 Task: Create a rule from the Recommended list, Task Added to this Project -> add SubTasks in the project AgileBazaar with SubTasks Gather and Analyse Requirements , Design and Implement Solution , System Test and UAT , Release to Production / Go Live
Action: Mouse moved to (1018, 133)
Screenshot: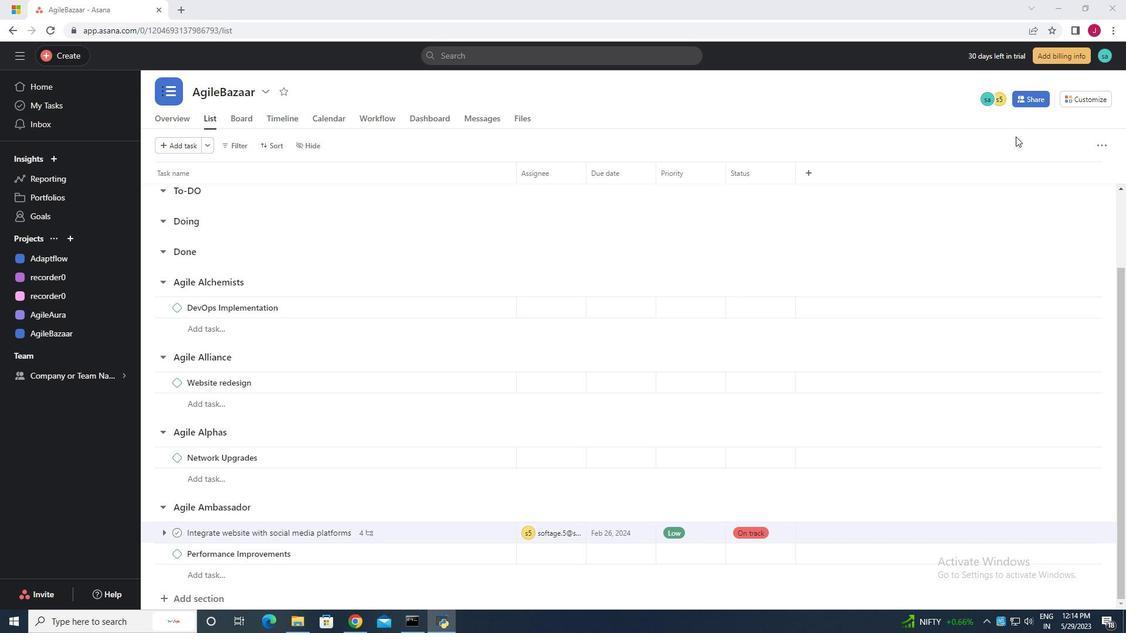 
Action: Mouse scrolled (1018, 134) with delta (0, 0)
Screenshot: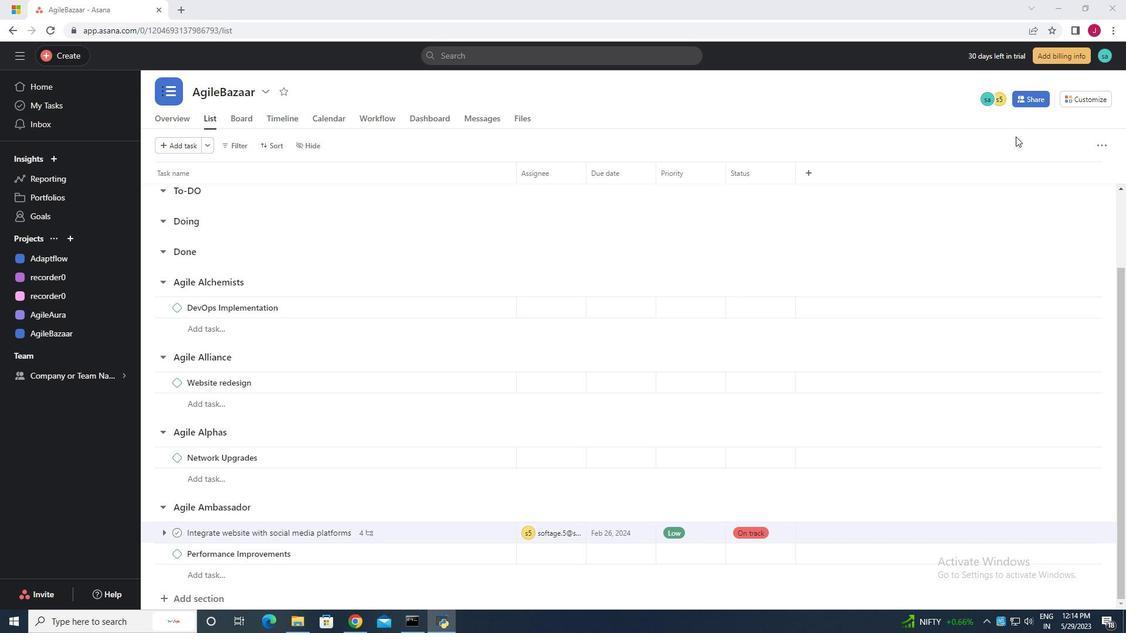 
Action: Mouse moved to (1083, 102)
Screenshot: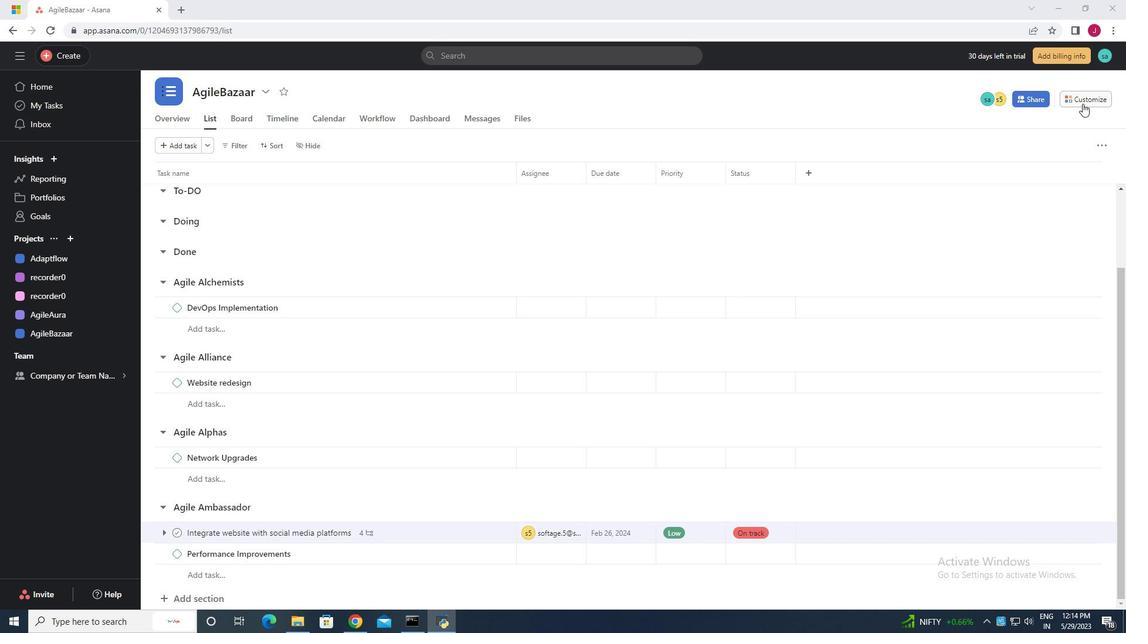 
Action: Mouse pressed left at (1083, 102)
Screenshot: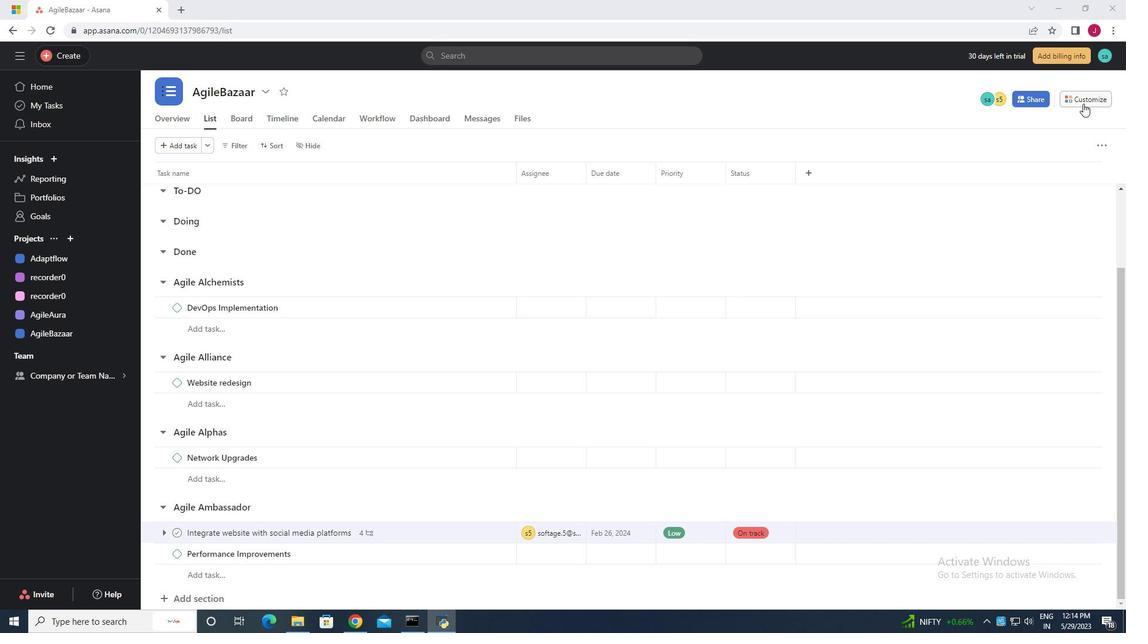 
Action: Mouse moved to (883, 257)
Screenshot: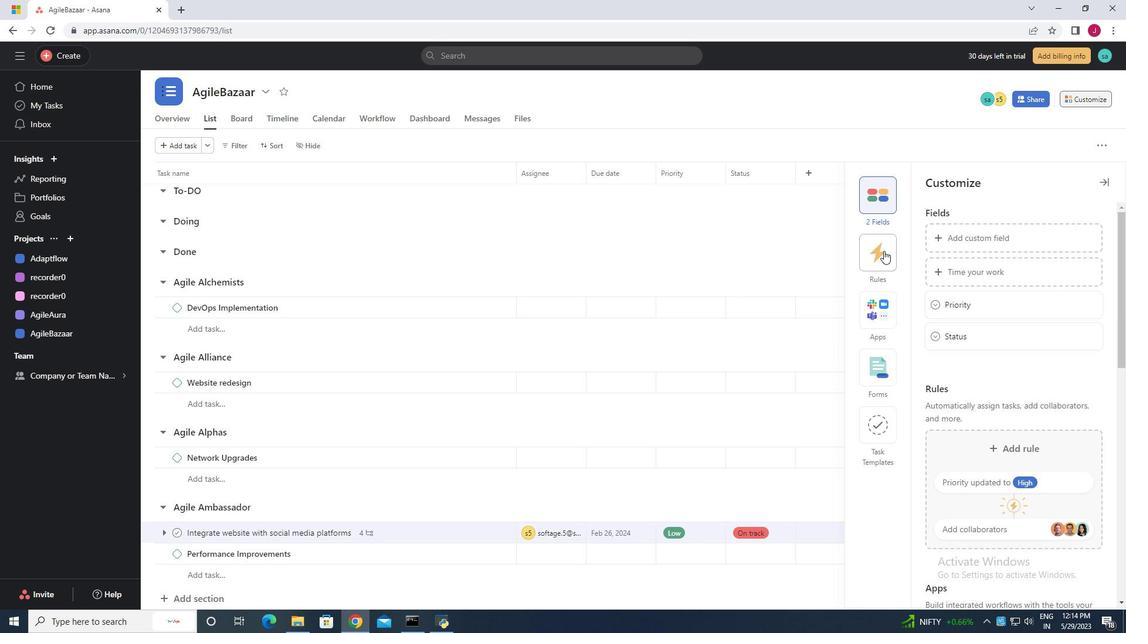 
Action: Mouse pressed left at (883, 257)
Screenshot: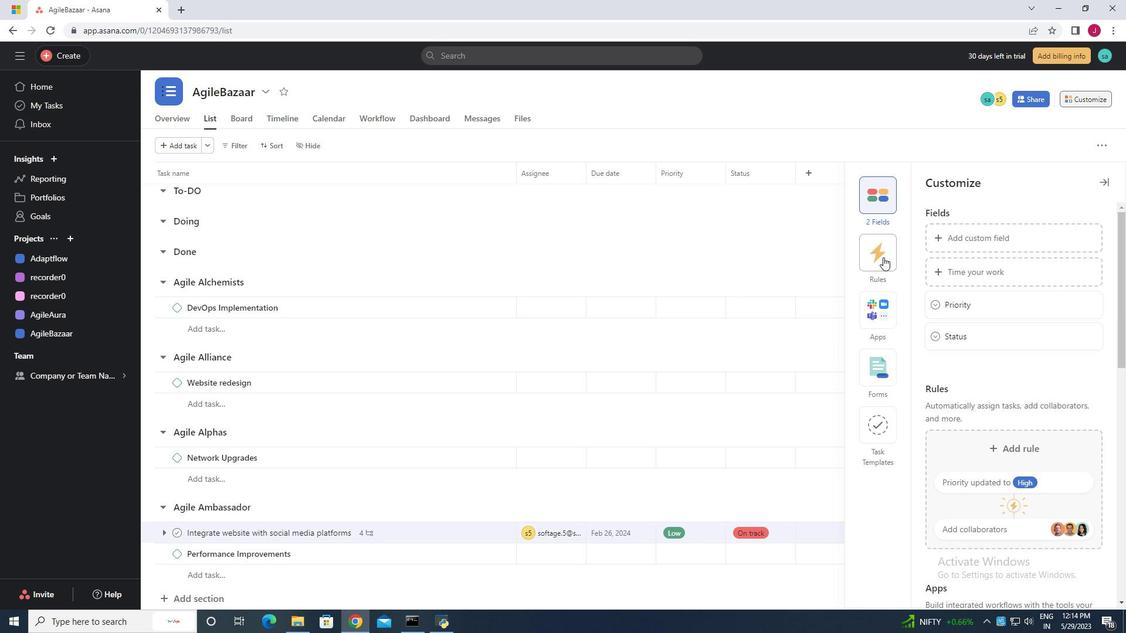 
Action: Mouse moved to (994, 271)
Screenshot: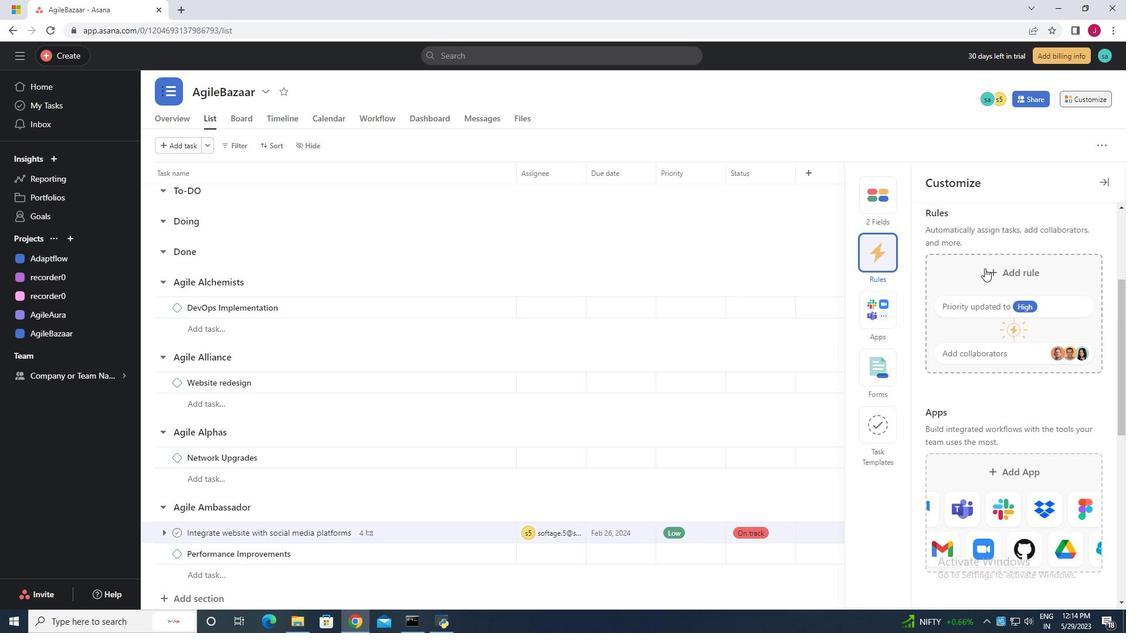 
Action: Mouse pressed left at (994, 271)
Screenshot: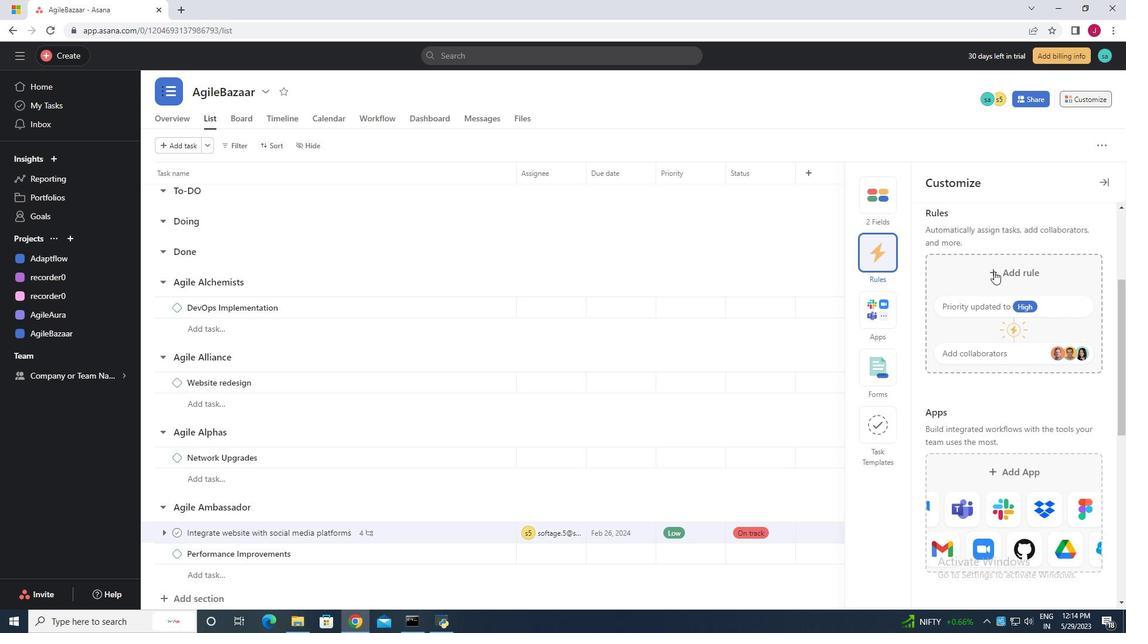 
Action: Mouse moved to (486, 191)
Screenshot: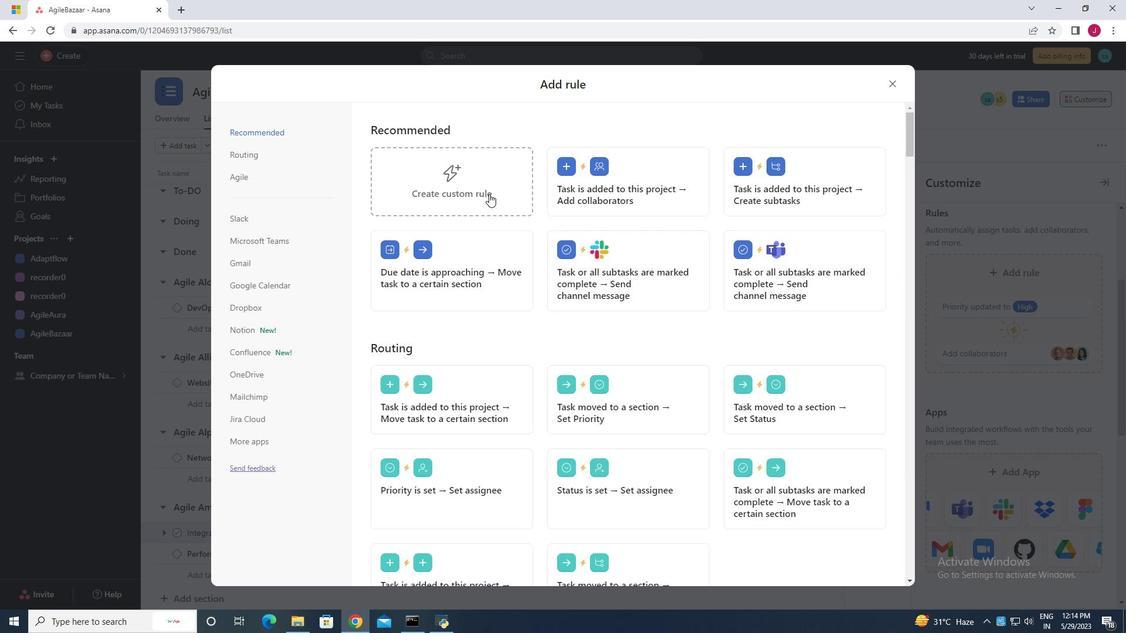 
Action: Mouse pressed left at (486, 191)
Screenshot: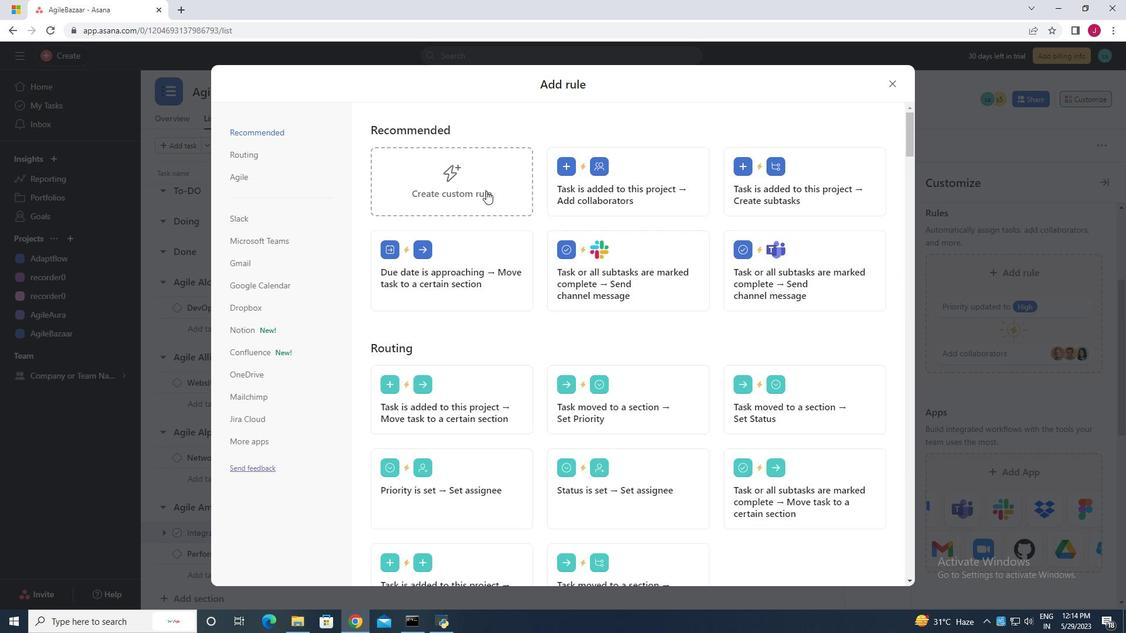 
Action: Mouse moved to (573, 311)
Screenshot: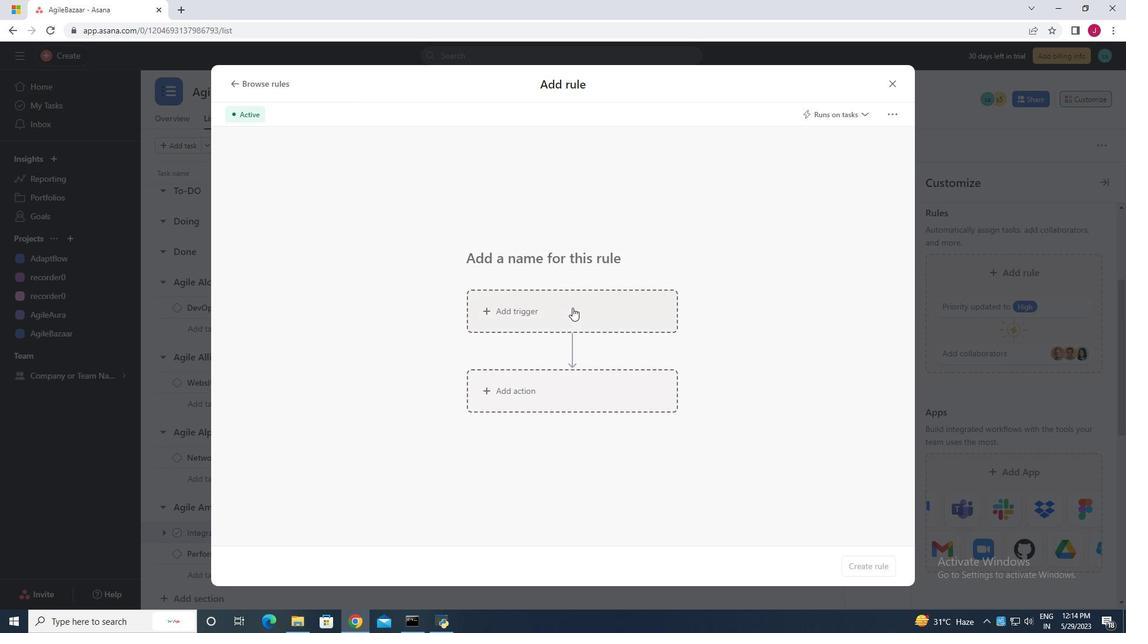 
Action: Mouse pressed left at (573, 311)
Screenshot: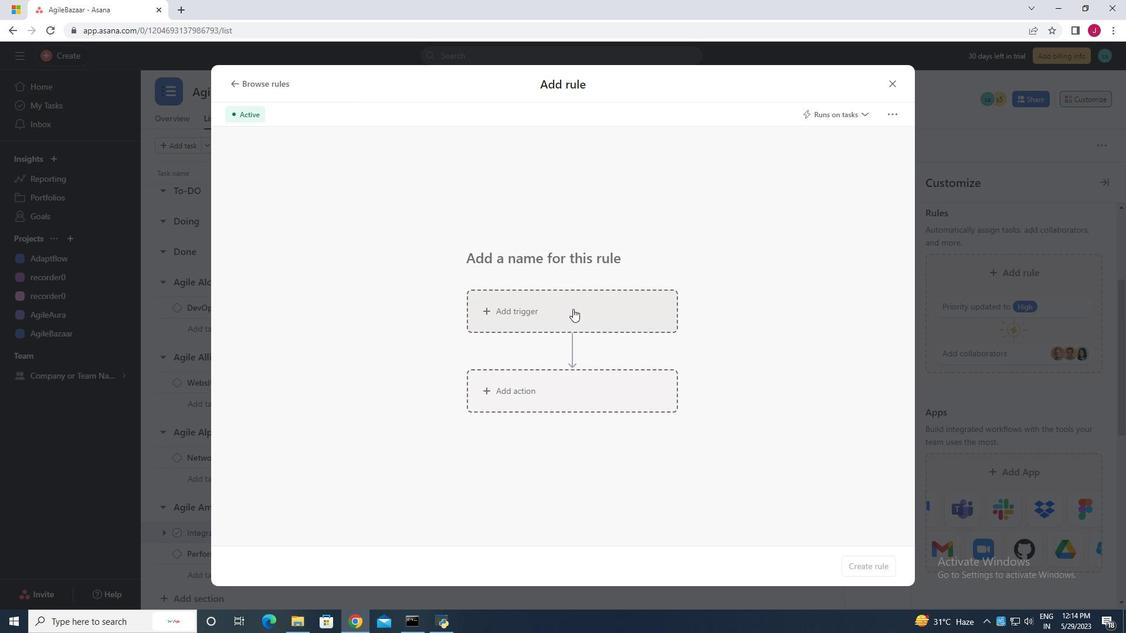 
Action: Mouse moved to (478, 395)
Screenshot: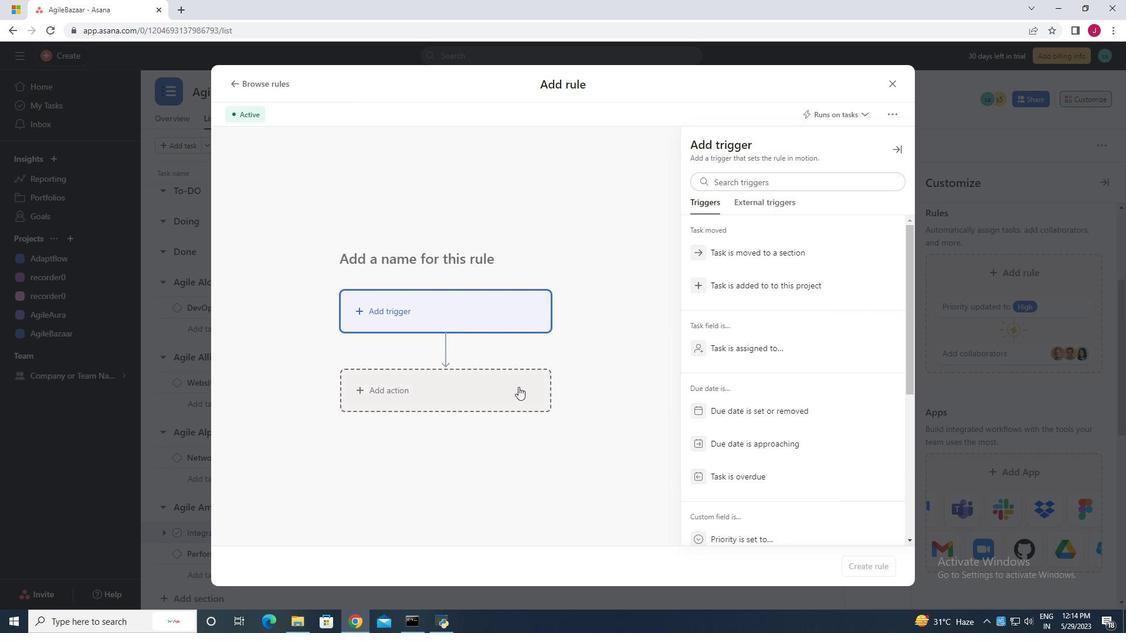 
Action: Mouse pressed left at (478, 395)
Screenshot: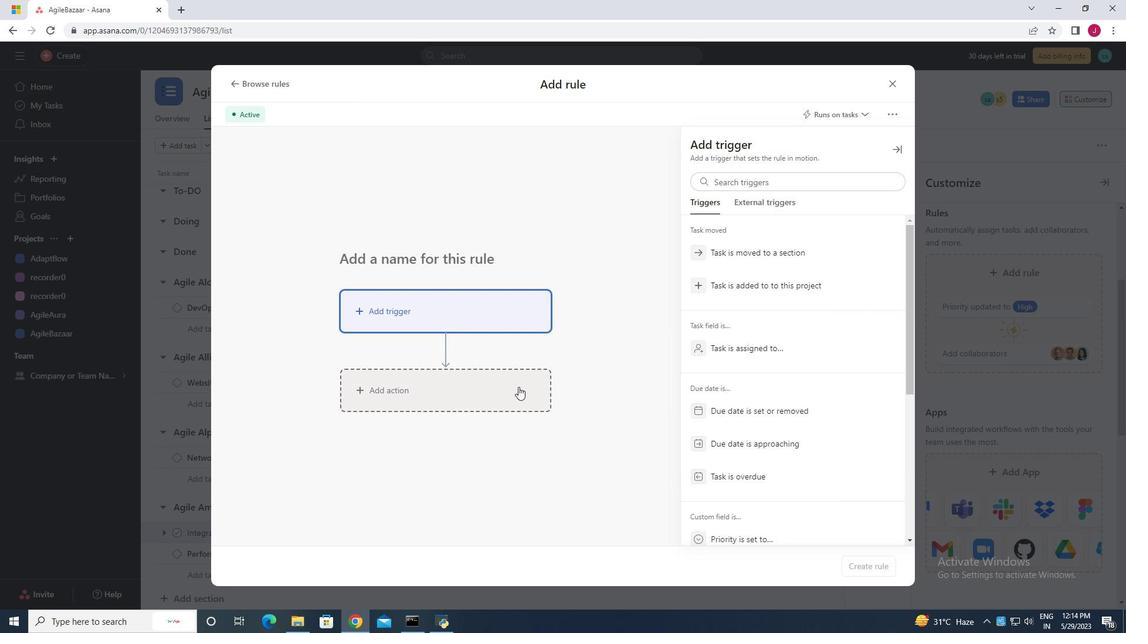 
Action: Mouse moved to (748, 323)
Screenshot: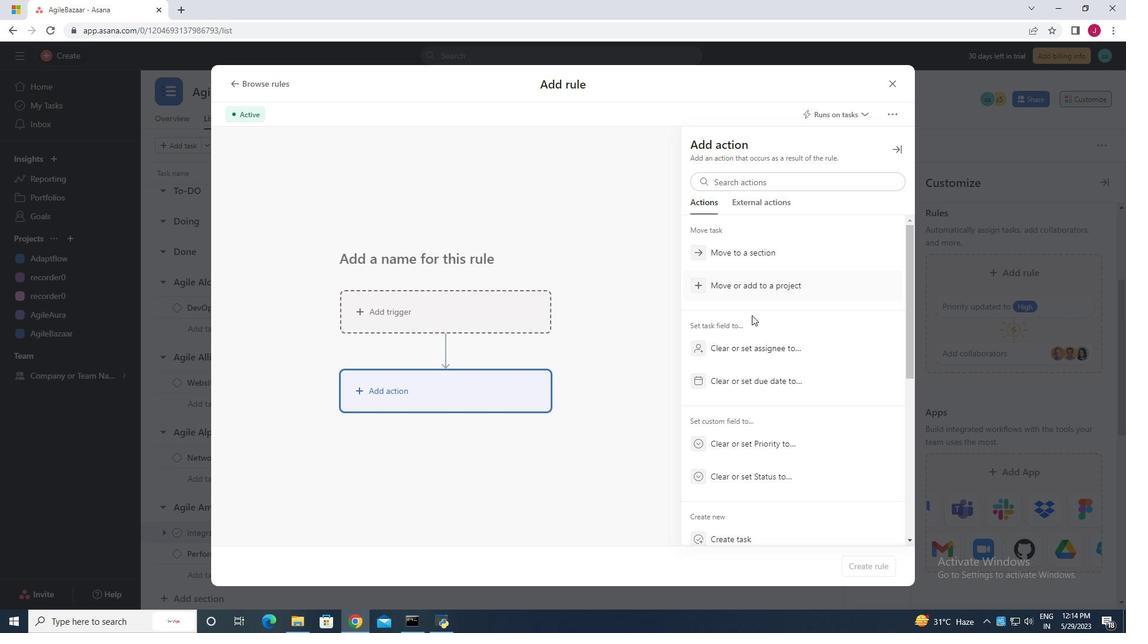 
Action: Mouse scrolled (748, 323) with delta (0, 0)
Screenshot: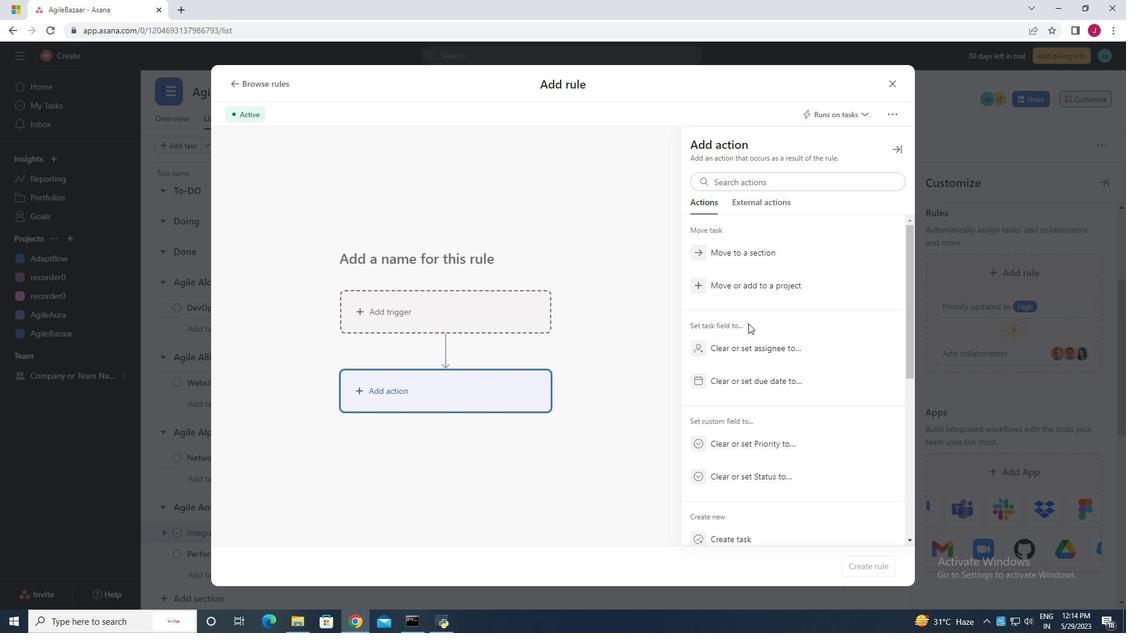 
Action: Mouse moved to (747, 324)
Screenshot: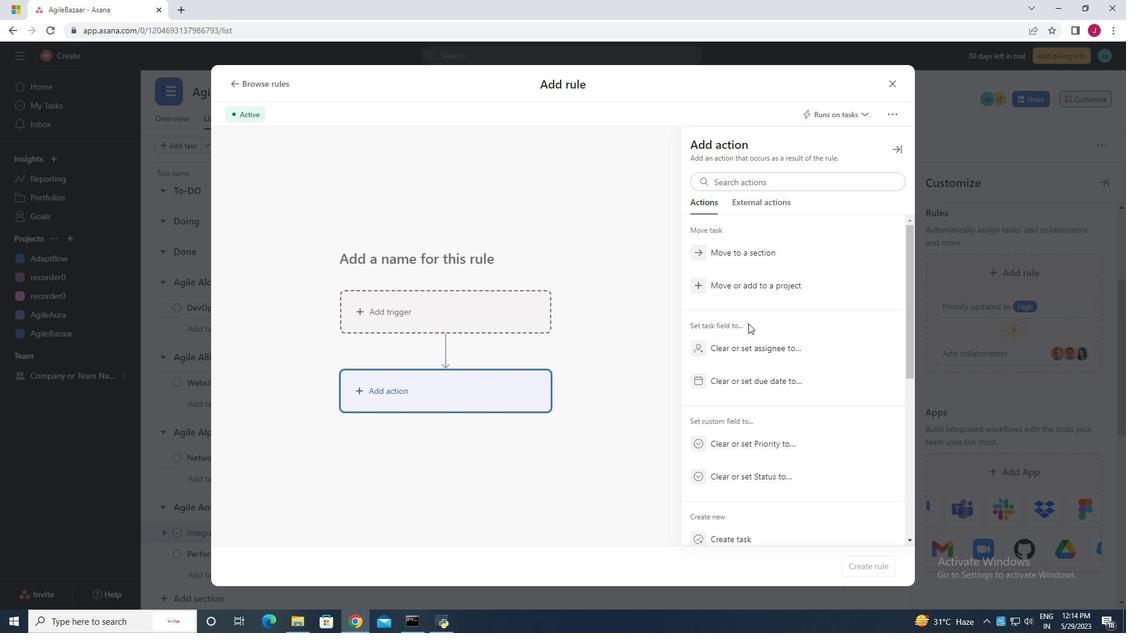 
Action: Mouse scrolled (747, 324) with delta (0, 0)
Screenshot: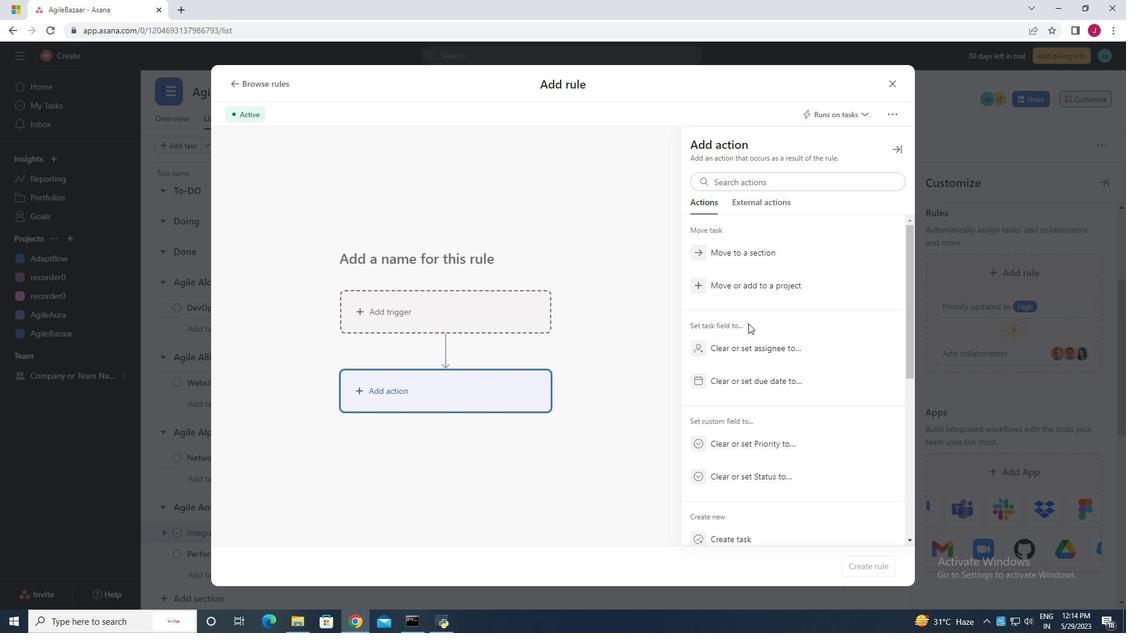 
Action: Mouse moved to (782, 456)
Screenshot: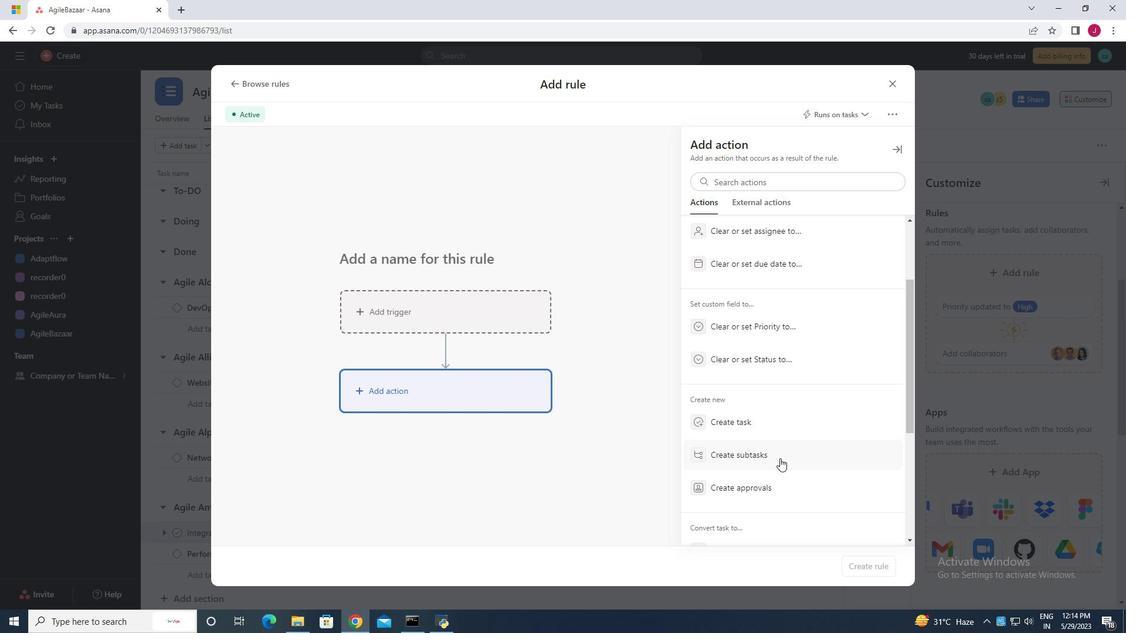 
Action: Mouse pressed left at (782, 456)
Screenshot: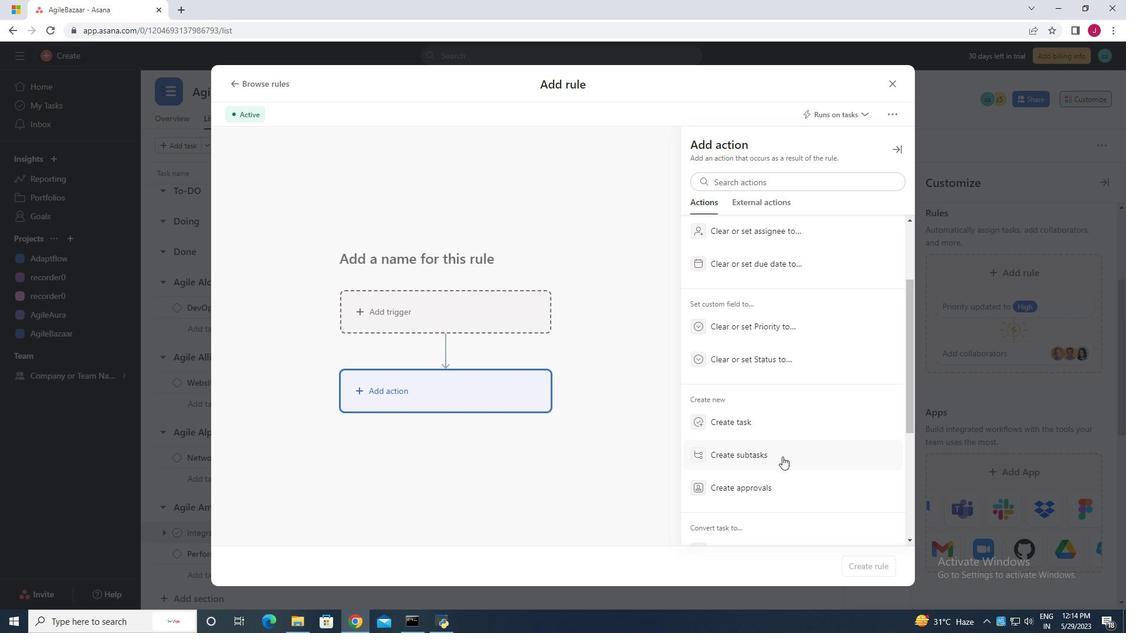 
Action: Mouse moved to (746, 185)
Screenshot: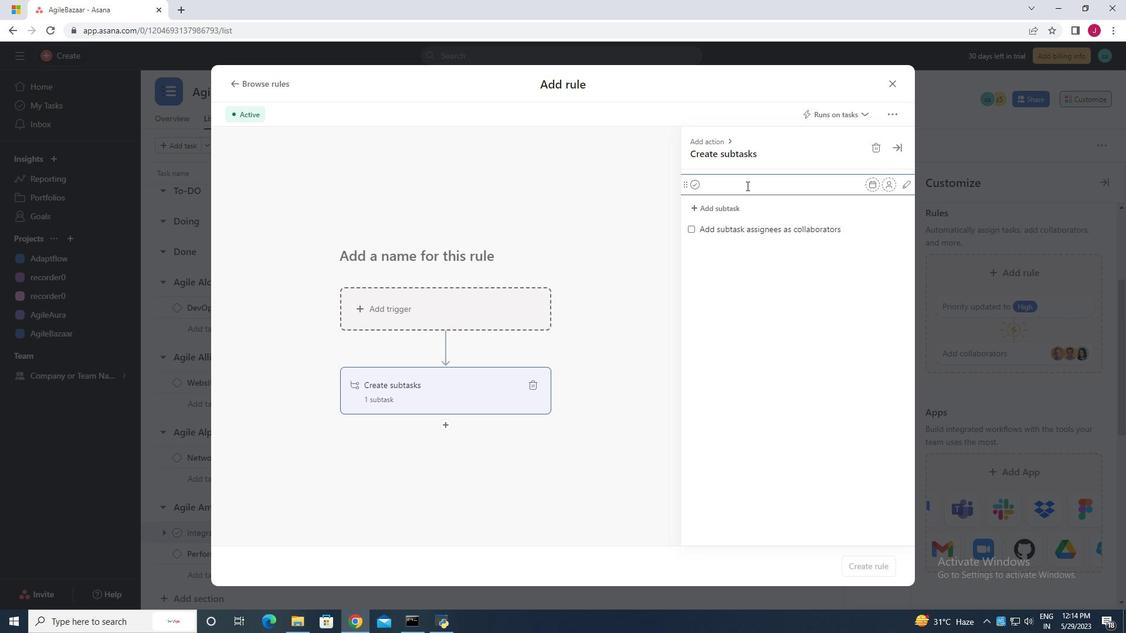 
Action: Mouse pressed left at (746, 185)
Screenshot: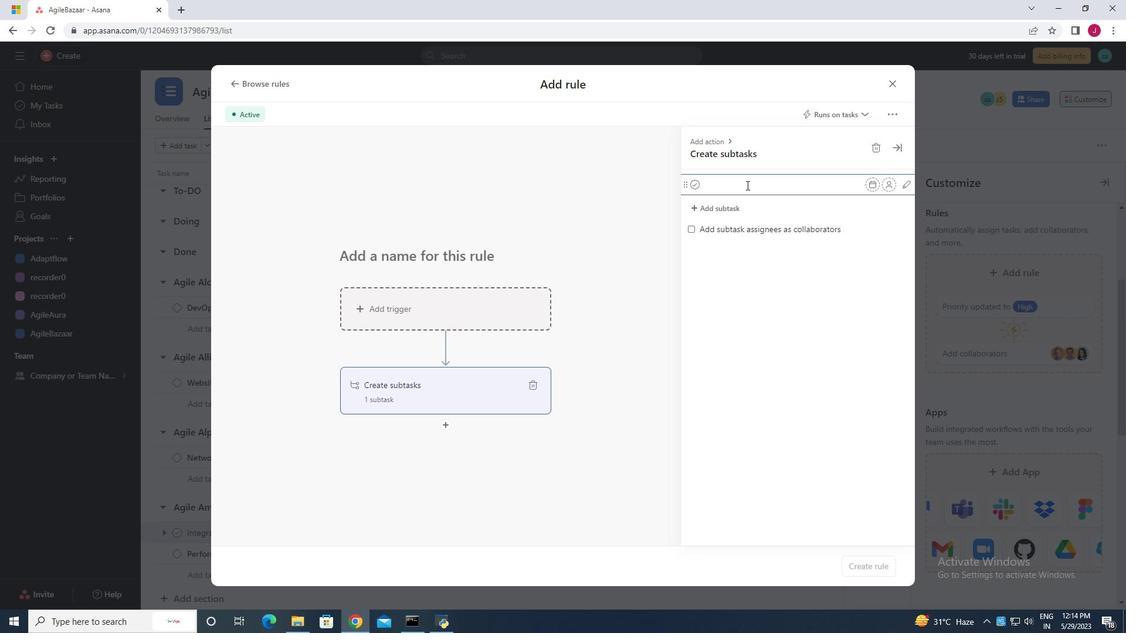 
Action: Key pressed <Key.caps_lock>G<Key.caps_lock>ather<Key.space>and<Key.space><Key.caps_lock>A<Key.caps_lock>nalyse<Key.space><Key.caps_lock>R<Key.caps_lock>equire,ments
Screenshot: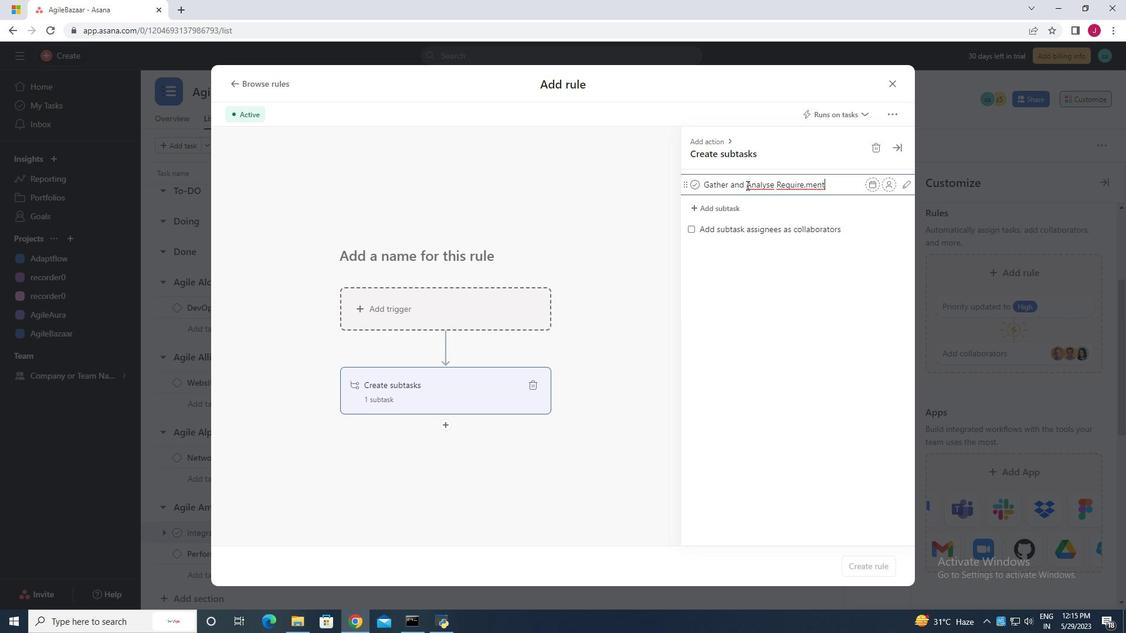 
Action: Mouse moved to (806, 185)
Screenshot: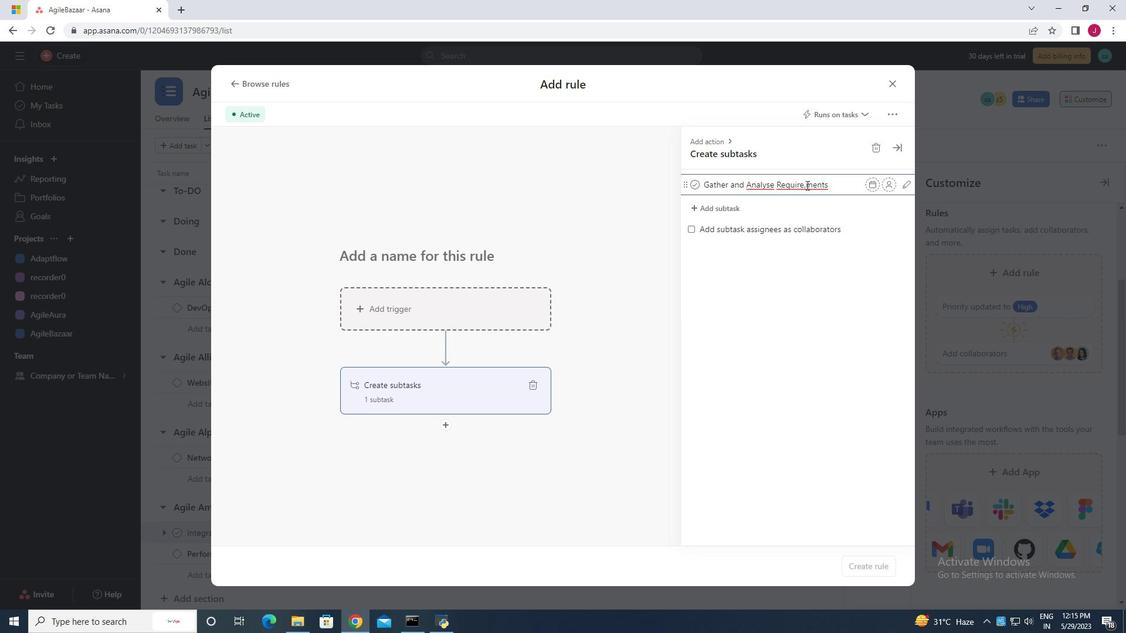 
Action: Mouse pressed left at (806, 185)
Screenshot: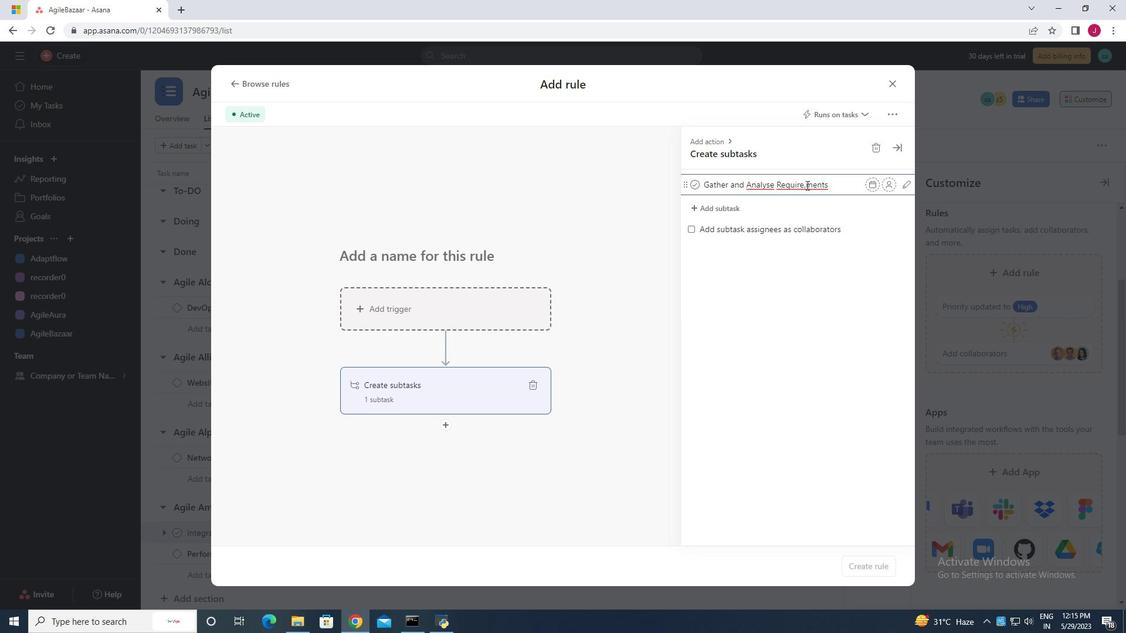 
Action: Mouse moved to (806, 184)
Screenshot: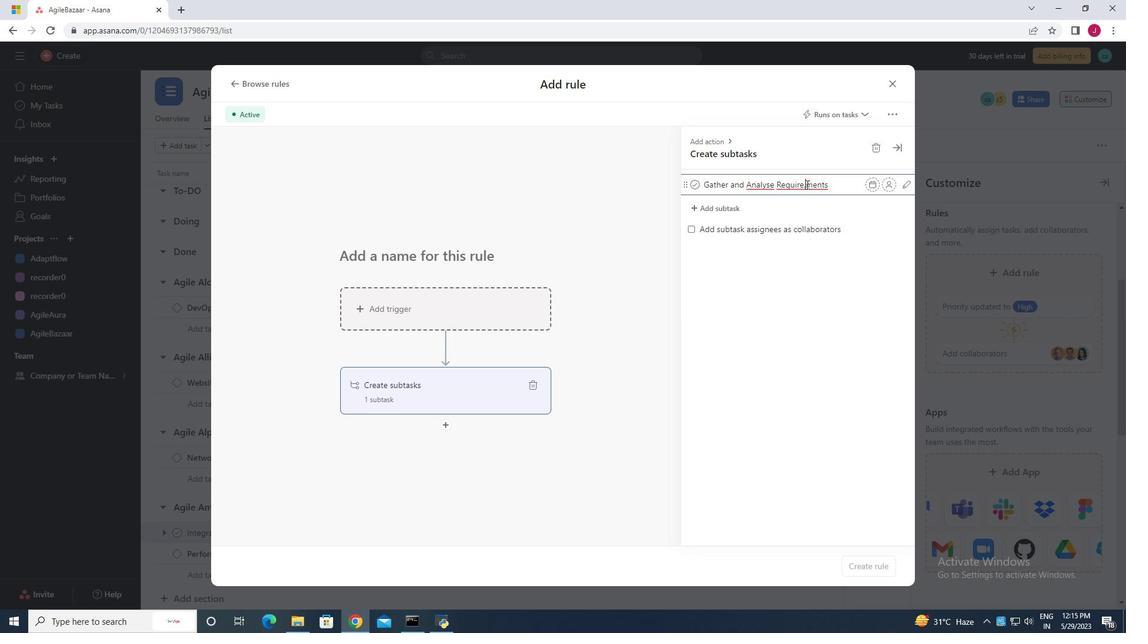 
Action: Key pressed <Key.backspace>
Screenshot: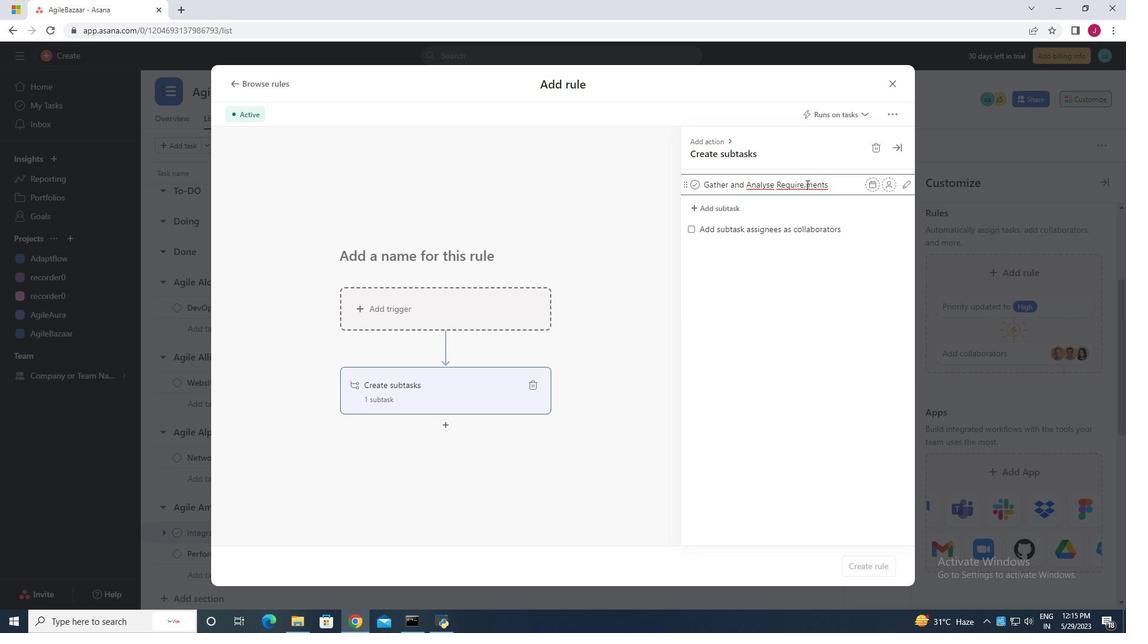 
Action: Mouse moved to (763, 184)
Screenshot: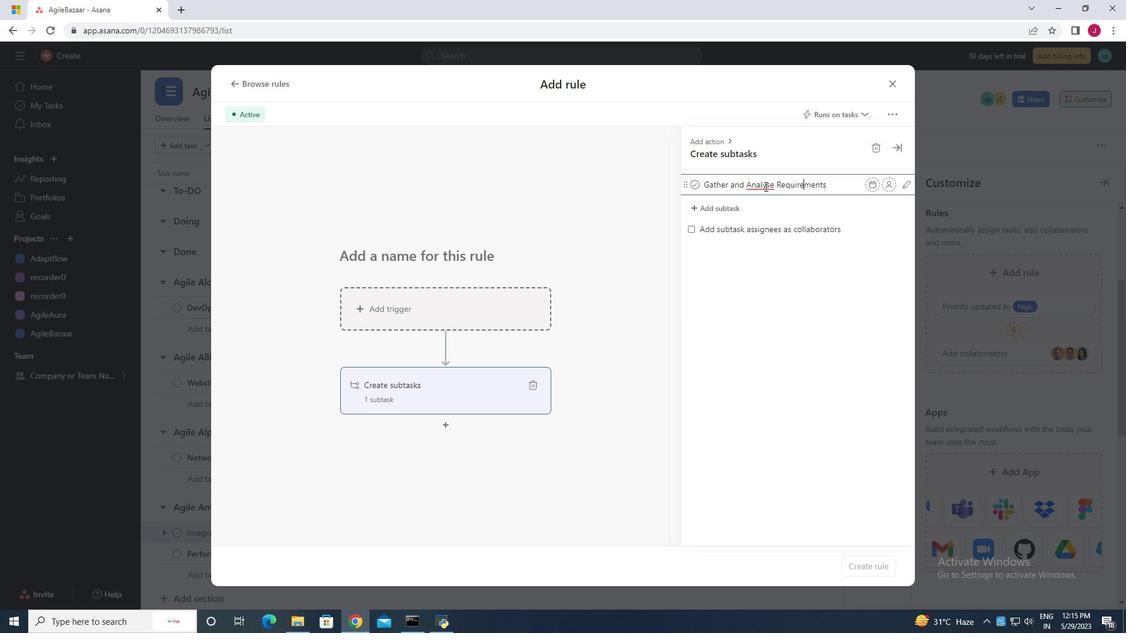 
Action: Mouse pressed right at (763, 184)
Screenshot: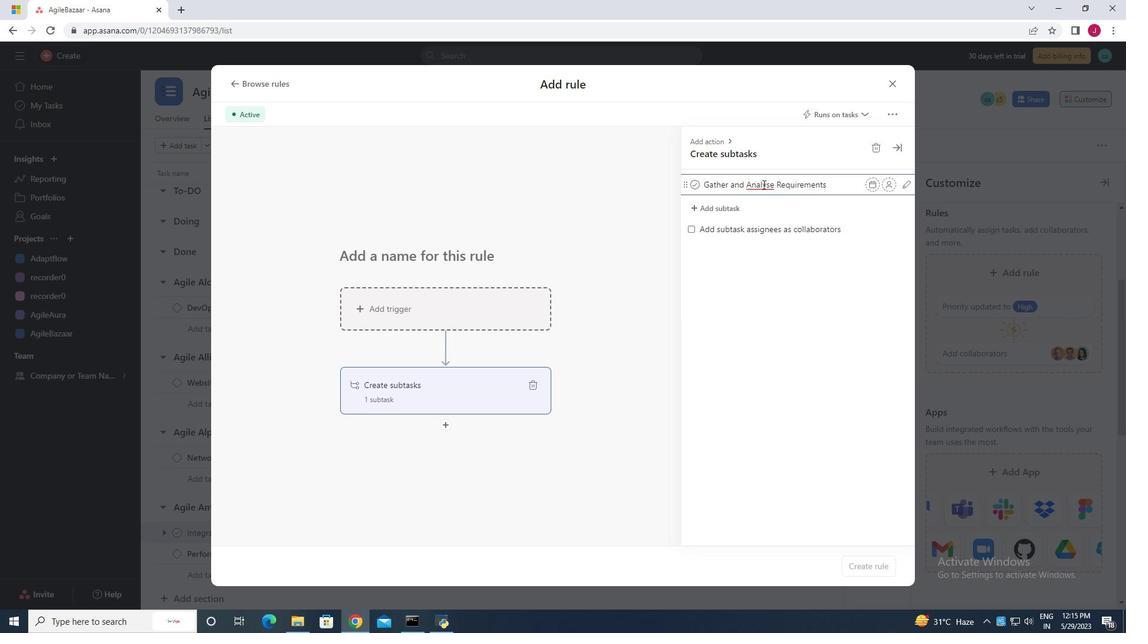 
Action: Mouse moved to (784, 208)
Screenshot: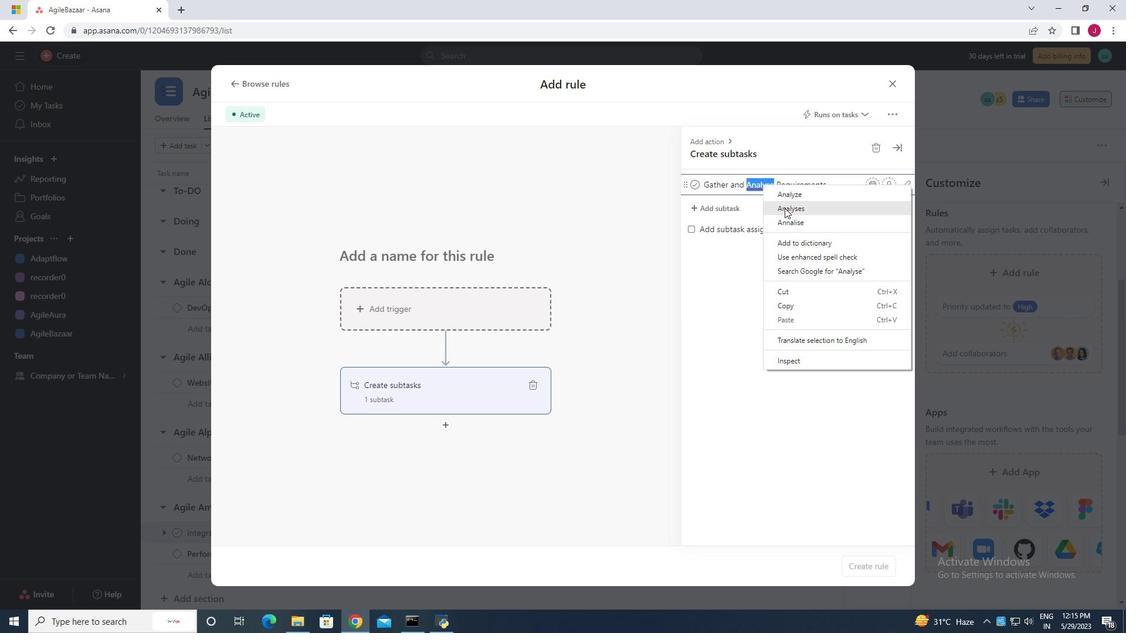 
Action: Mouse pressed left at (784, 208)
Screenshot: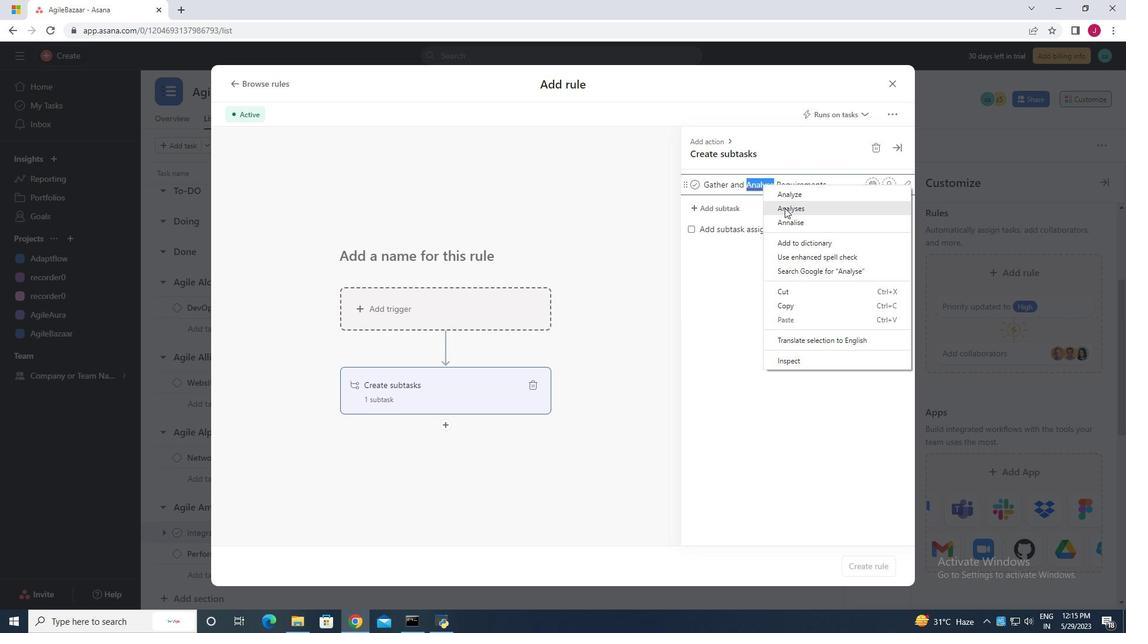 
Action: Mouse moved to (790, 189)
Screenshot: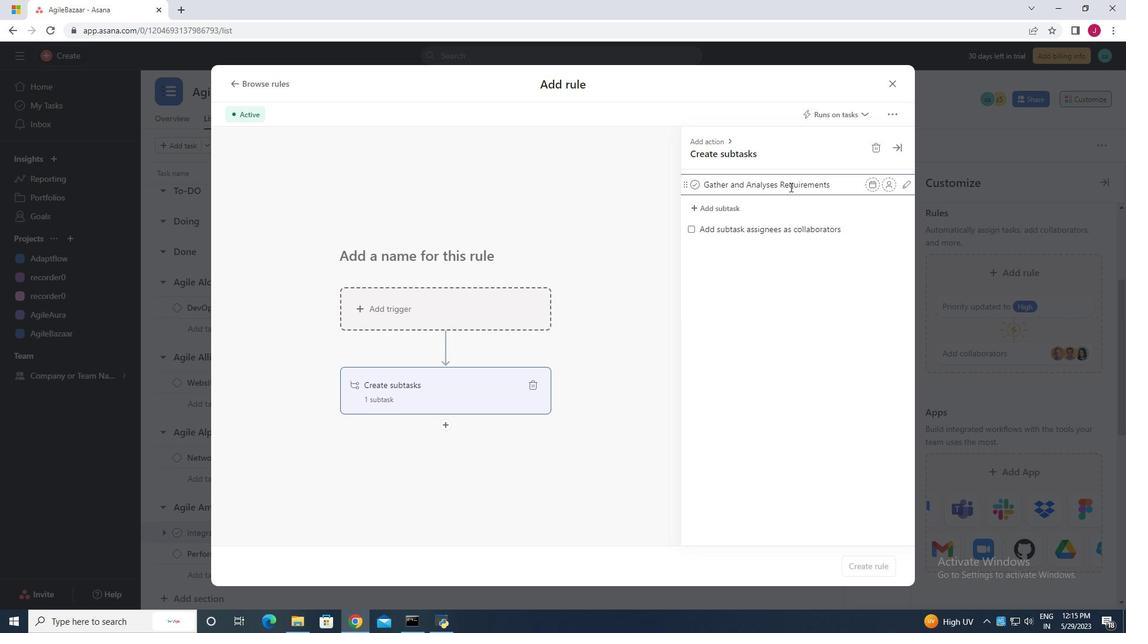 
Action: Key pressed <Key.backspace><Key.backspace><Key.backspace>ze
Screenshot: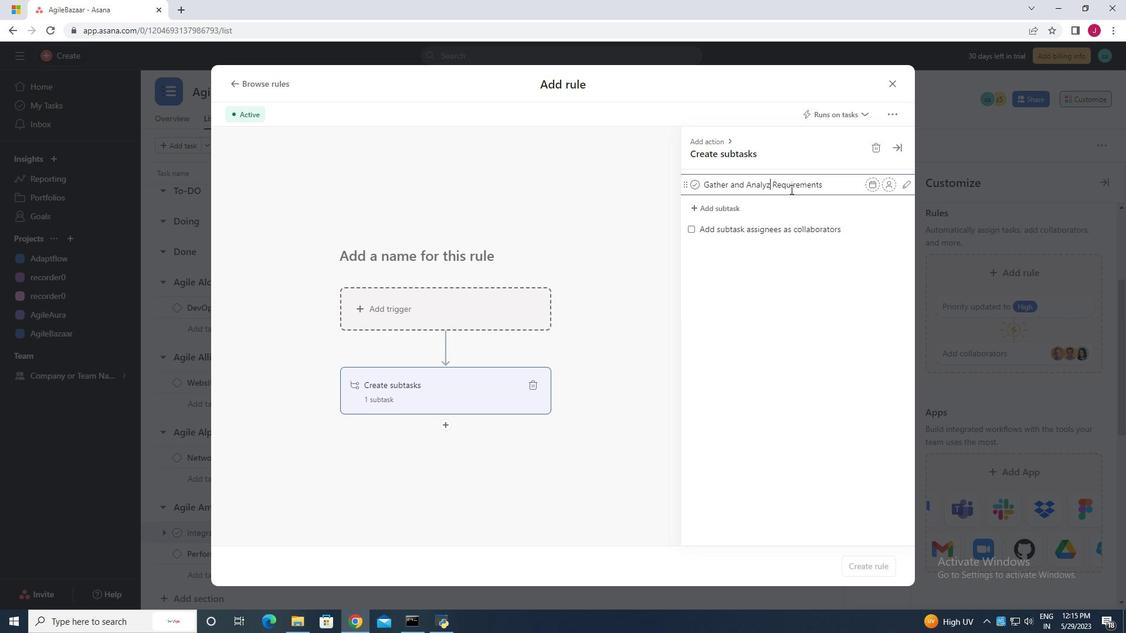 
Action: Mouse moved to (719, 207)
Screenshot: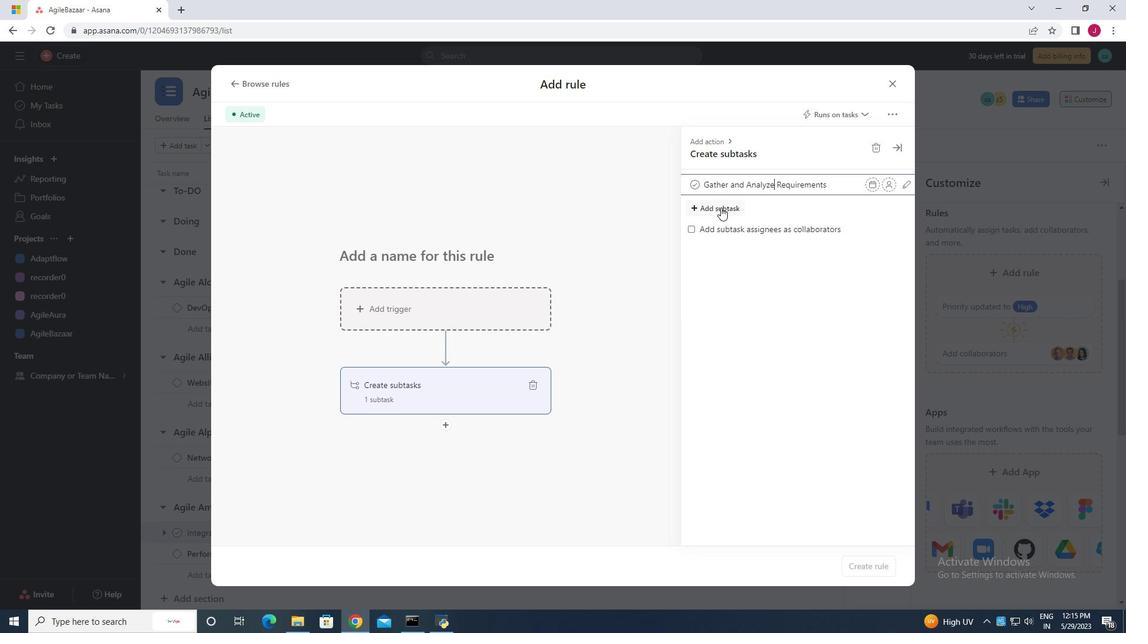 
Action: Mouse pressed left at (719, 207)
Screenshot: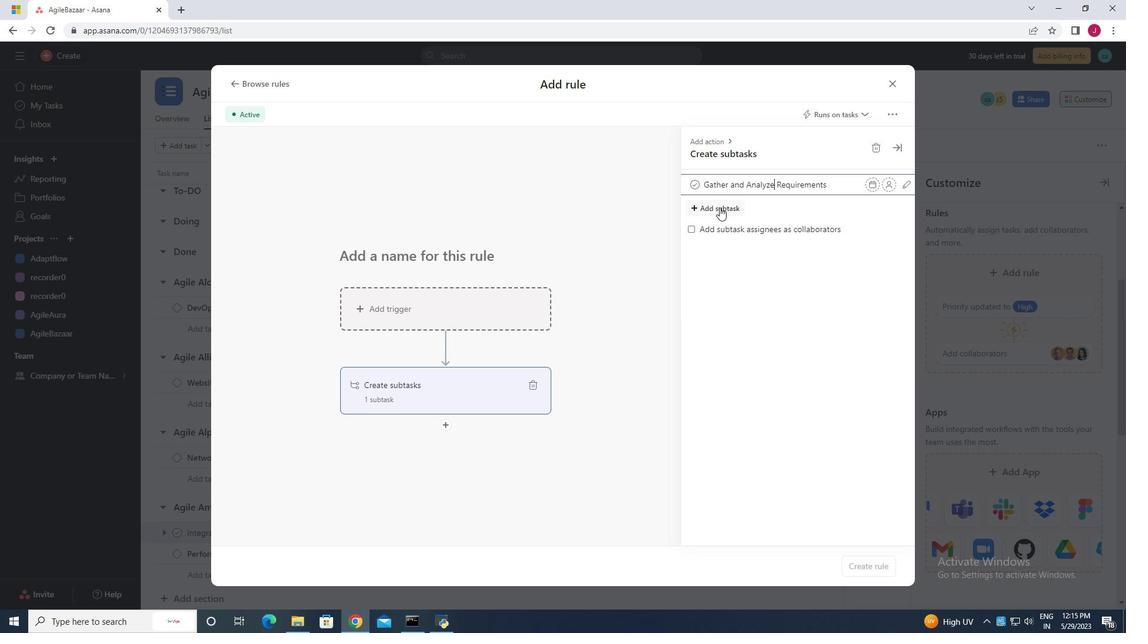 
Action: Key pressed <Key.caps_lock>D<Key.caps_lock>esign<Key.space><Key.caps_lock>AN<Key.backspace><Key.backspace><Key.caps_lock>and<Key.space><Key.caps_lock>I<Key.caps_lock>mplement<Key.space>solution
Screenshot: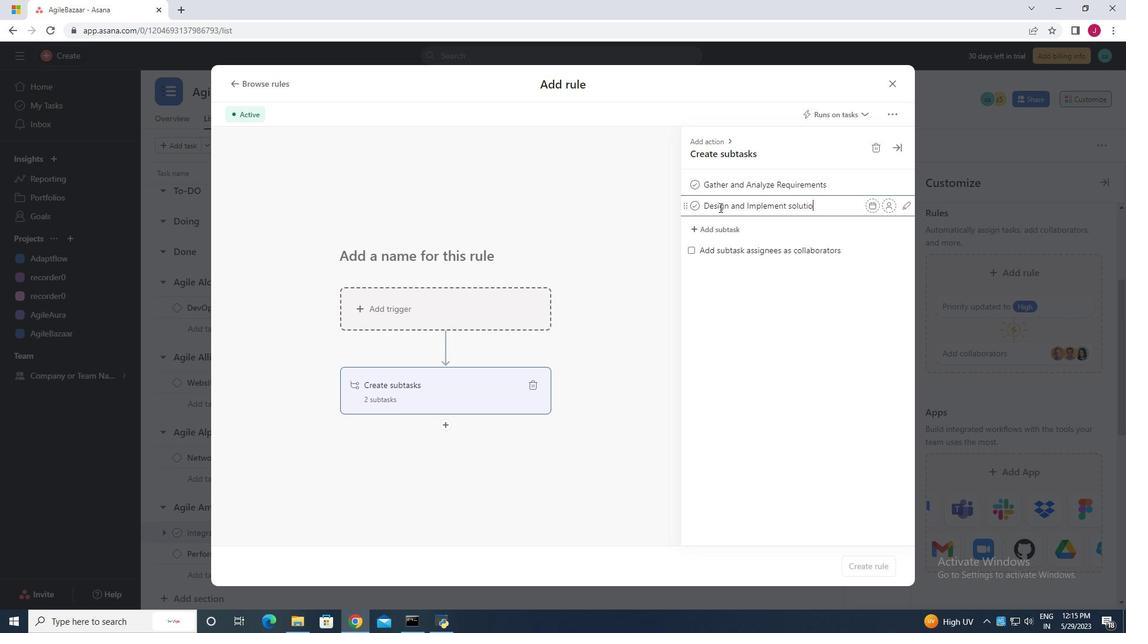 
Action: Mouse moved to (711, 231)
Screenshot: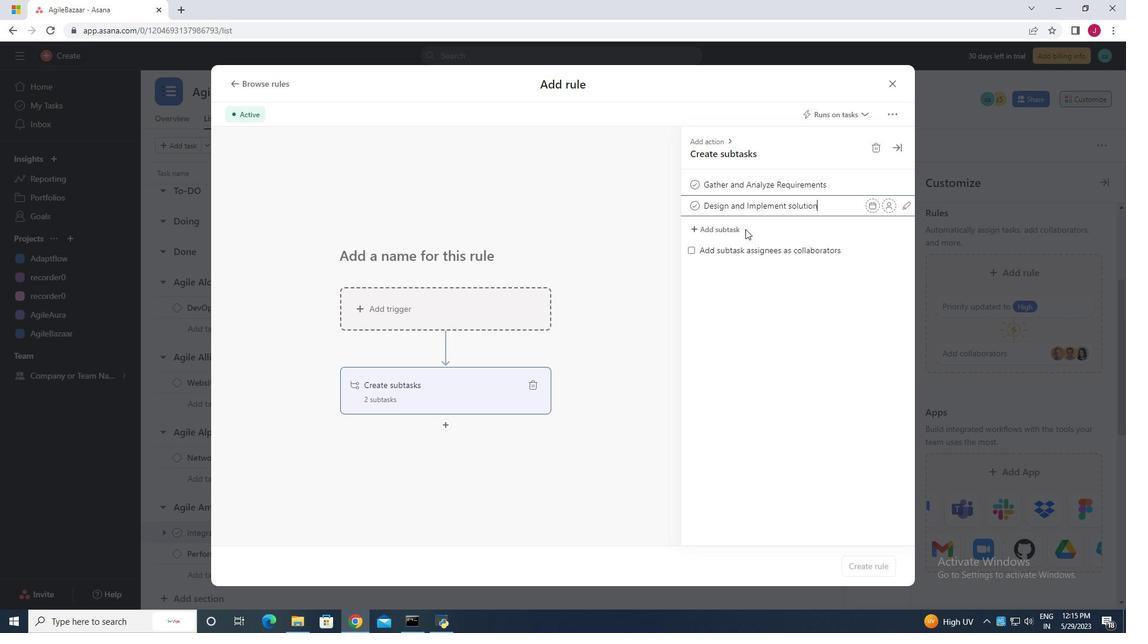 
Action: Mouse pressed left at (711, 231)
Screenshot: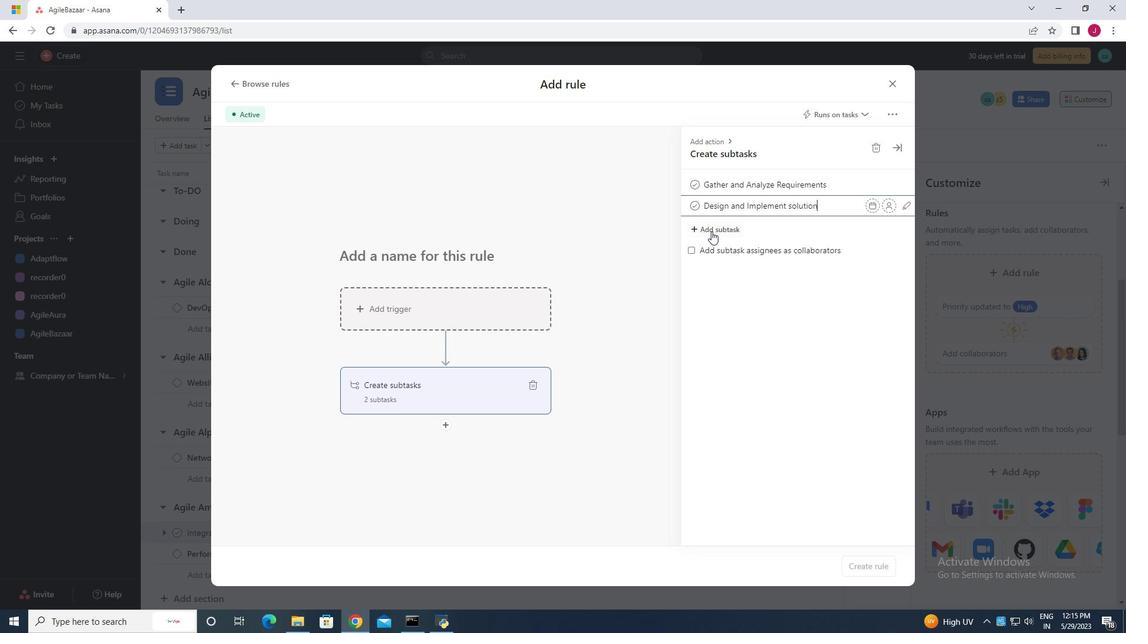 
Action: Key pressed <Key.caps_lock>S<Key.caps_lock>ystem<Key.space><Key.caps_lock>T<Key.caps_lock>est<Key.space>and<Key.space><Key.caps_lock>UAT<Key.enter><Key.caps_lock>r<Key.caps_lock>ELEASE<Key.space>TO<Key.space>PRODUCTION<Key.space>/<Key.space><Key.caps_lock>g<Key.caps_lock>O<Key.space><Key.caps_lock>l<Key.caps_lock>IVE<Key.backspace><Key.backspace><Key.backspace><Key.backspace><Key.backspace><Key.backspace><Key.backspace><Key.backspace><Key.backspace><Key.backspace><Key.backspace><Key.backspace><Key.backspace><Key.backspace><Key.backspace><Key.backspace><Key.backspace><Key.backspace><Key.backspace><Key.backspace><Key.backspace><Key.backspace><Key.backspace><Key.backspace><Key.backspace><Key.backspace><Key.backspace><Key.backspace><Key.backspace><Key.backspace><Key.backspace>R<Key.caps_lock>ek<Key.backspace>lease<Key.space>to<Key.space><Key.caps_lock>P<Key.caps_lock>roduction<Key.space>/<Key.space><Key.caps_lock>G<Key.caps_lock>o<Key.space><Key.caps_lock>L<Key.caps_lock>ive<Key.space><Key.enter>
Screenshot: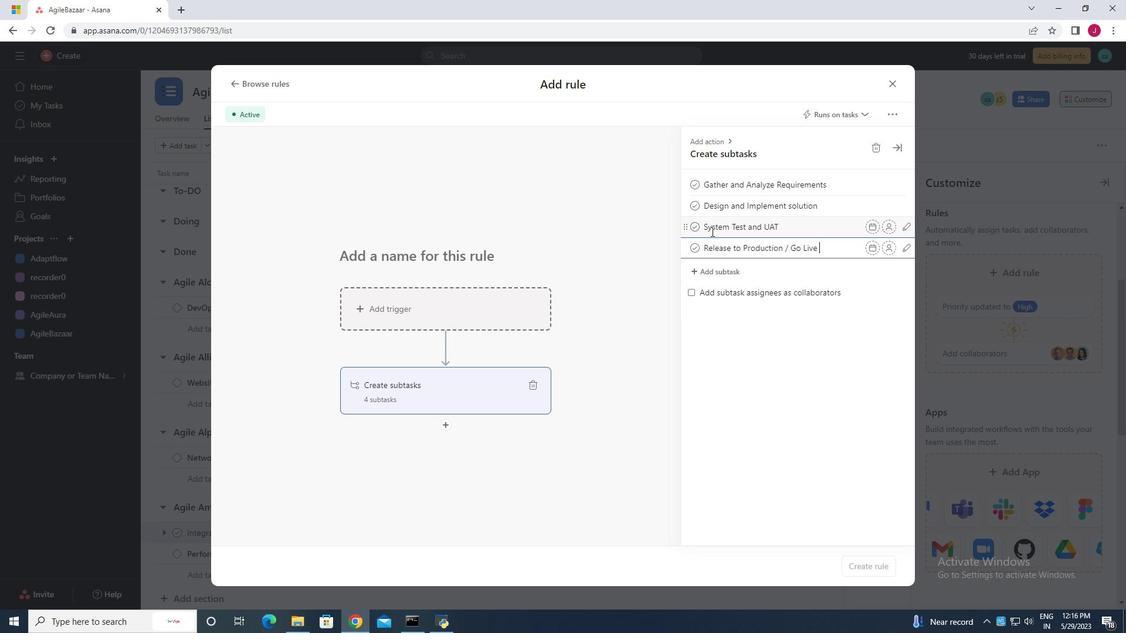 
Action: Mouse moved to (820, 197)
Screenshot: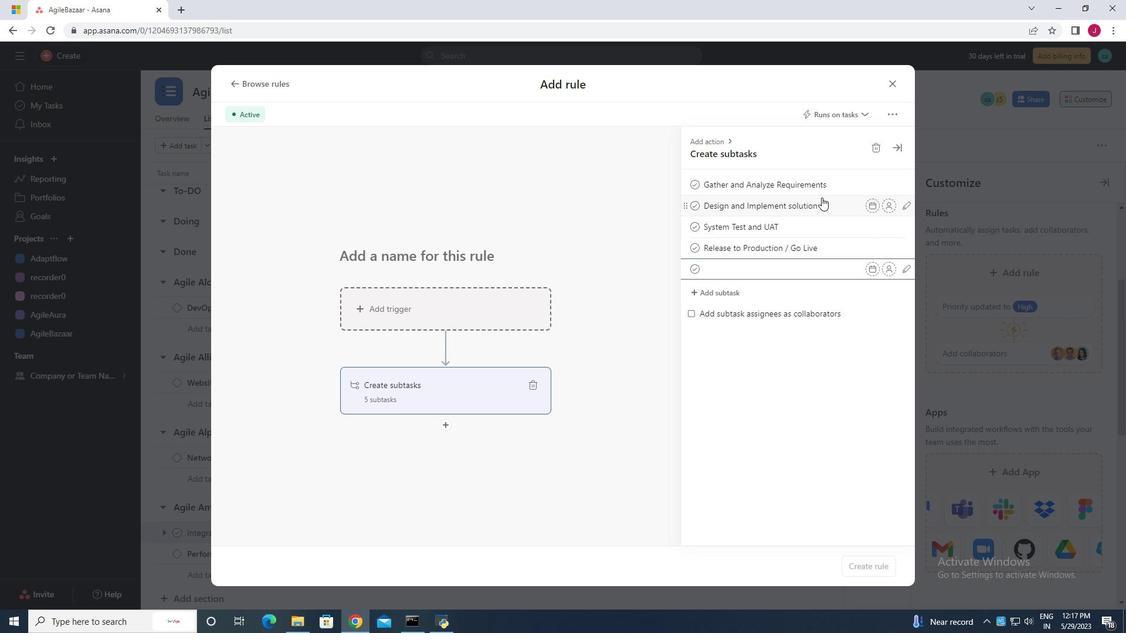 
